 Task: Start in the project WiseTech the sprint 'Gravity Assist', with a duration of 1 week.
Action: Mouse moved to (180, 55)
Screenshot: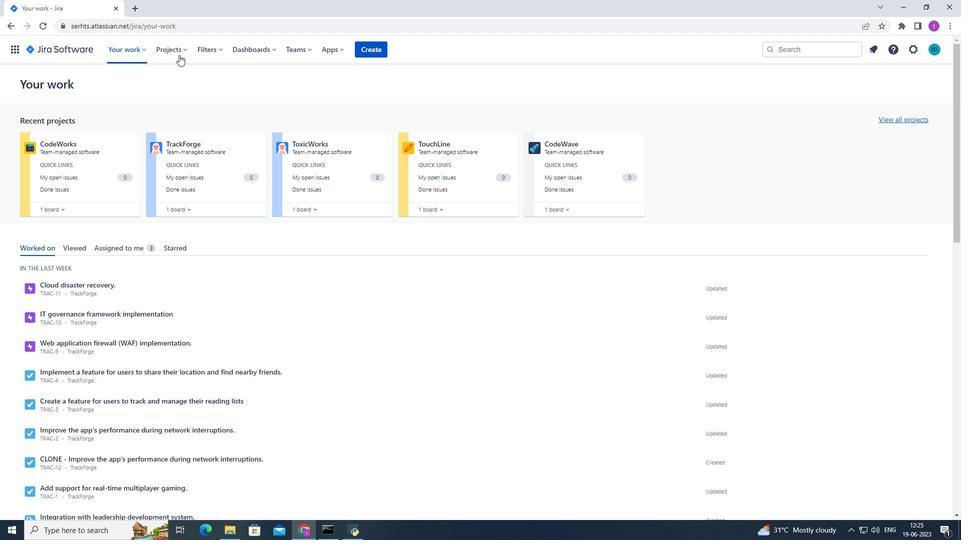 
Action: Mouse pressed left at (180, 55)
Screenshot: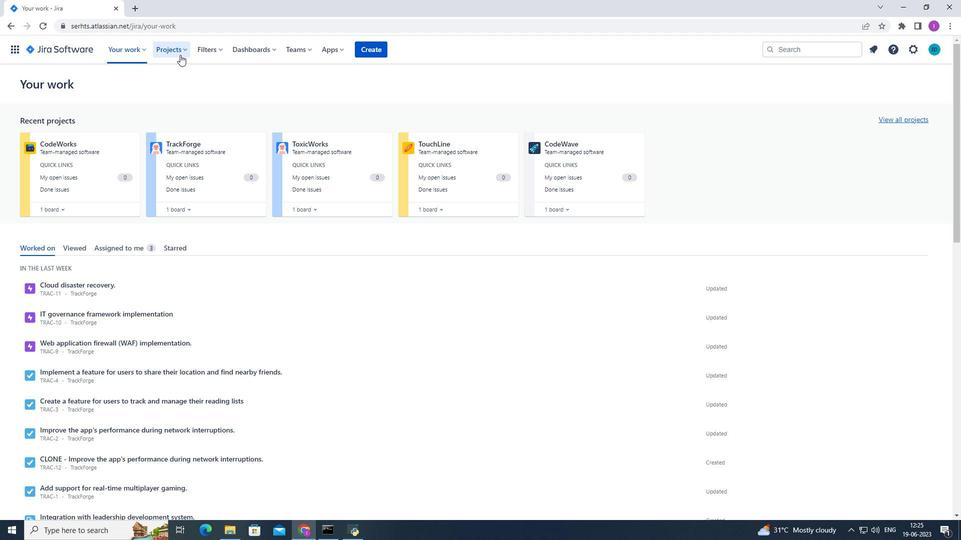 
Action: Mouse moved to (207, 102)
Screenshot: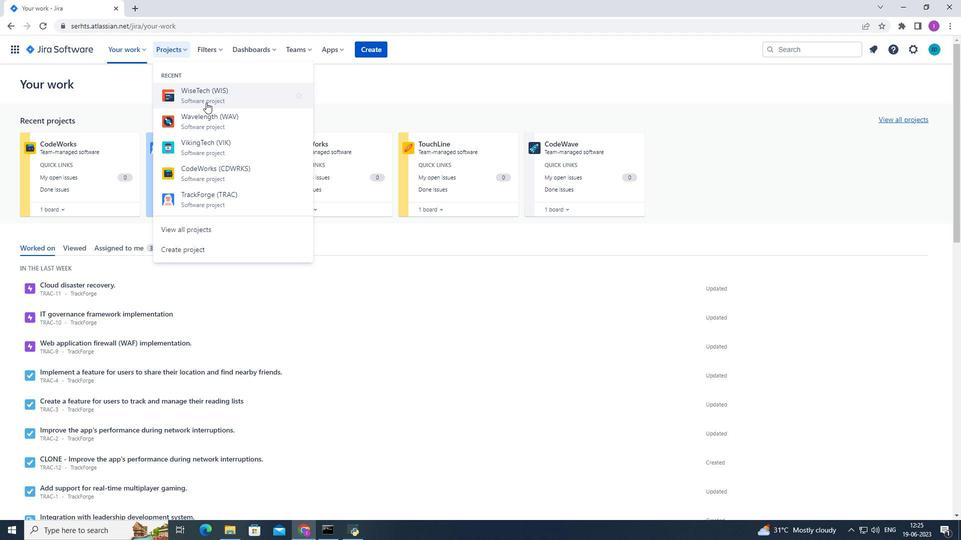 
Action: Mouse pressed left at (207, 102)
Screenshot: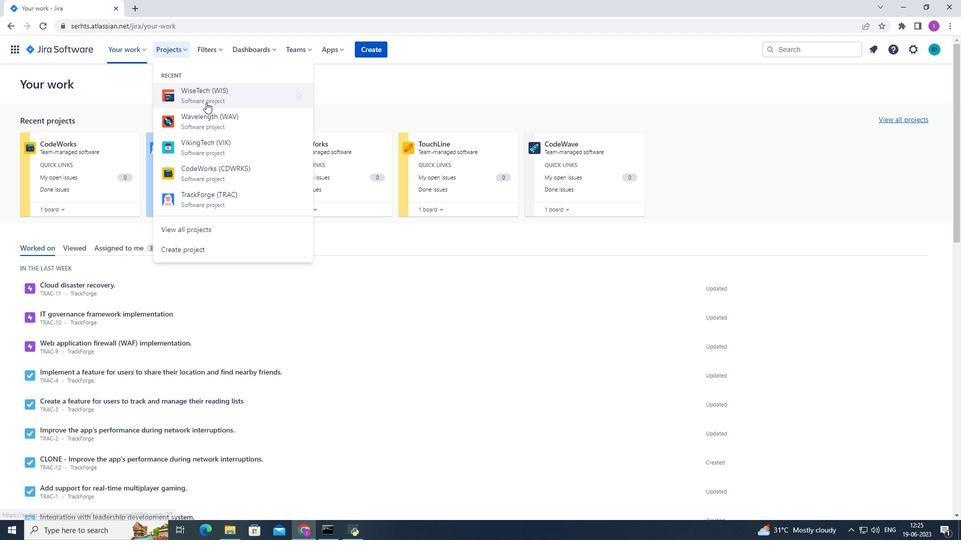 
Action: Mouse moved to (61, 150)
Screenshot: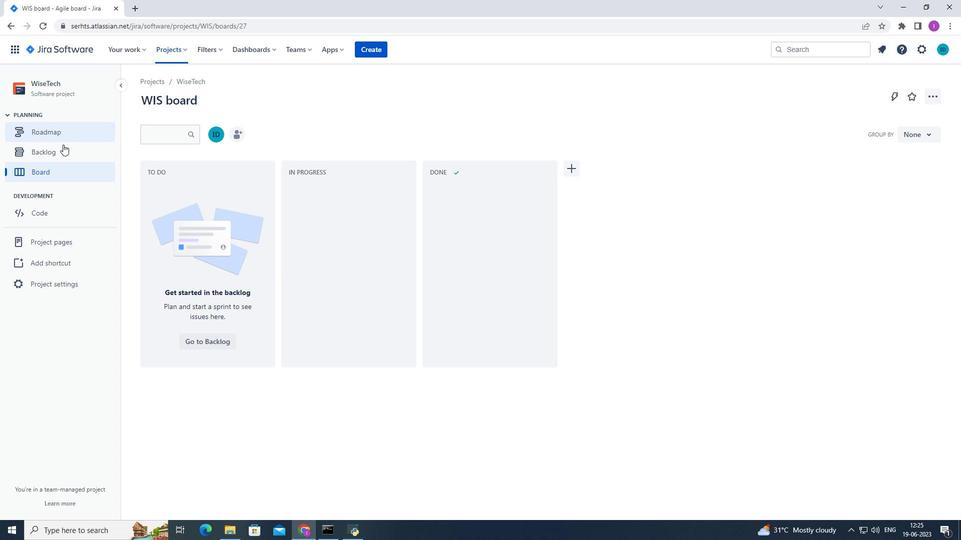 
Action: Mouse pressed left at (61, 150)
Screenshot: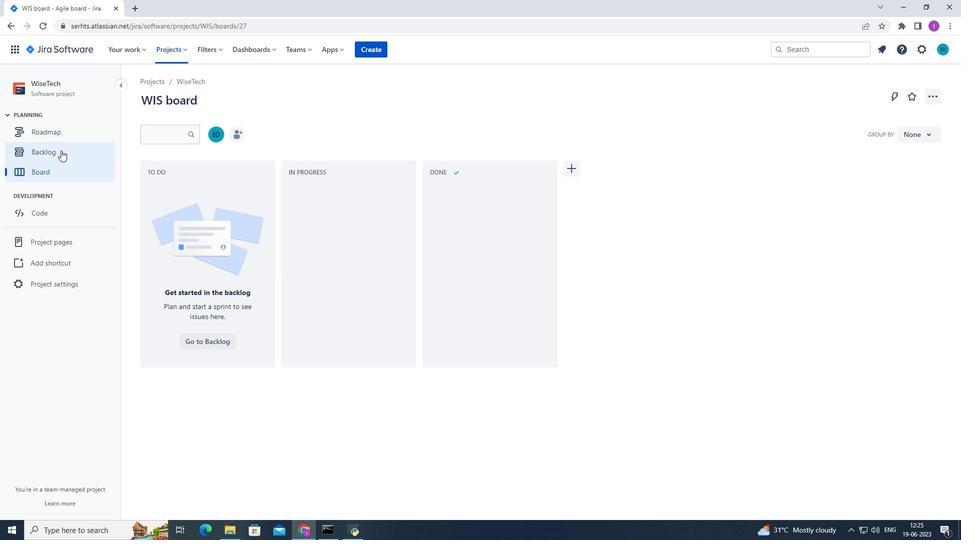 
Action: Mouse moved to (895, 158)
Screenshot: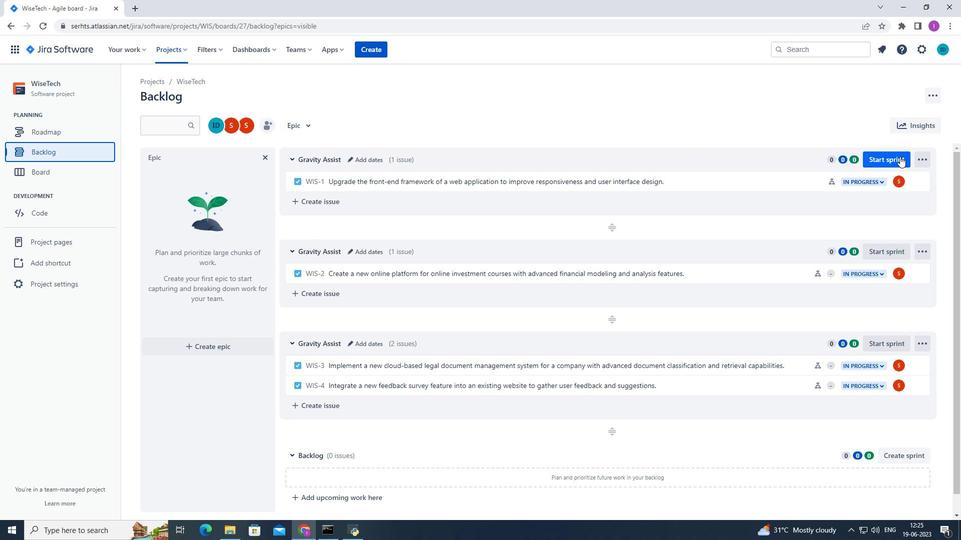 
Action: Mouse pressed left at (895, 158)
Screenshot: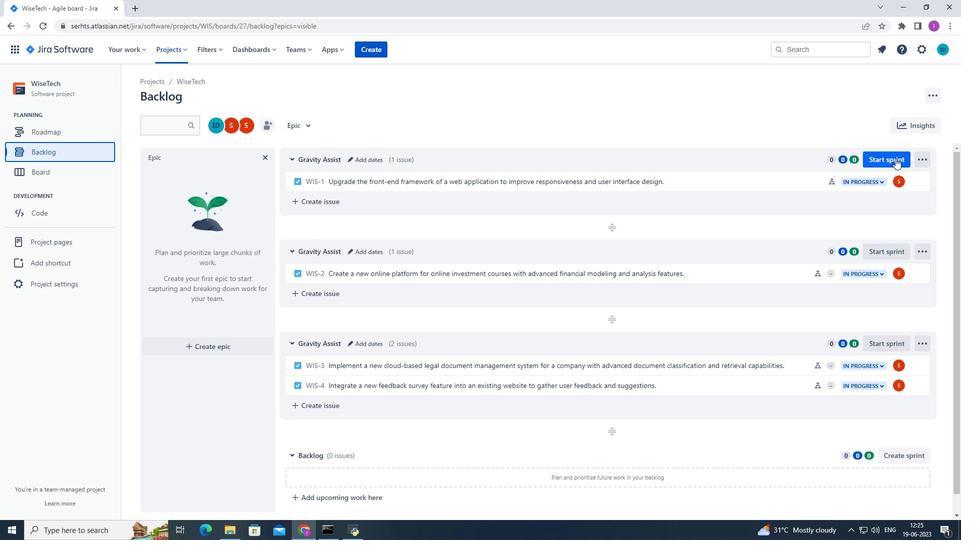 
Action: Mouse moved to (458, 176)
Screenshot: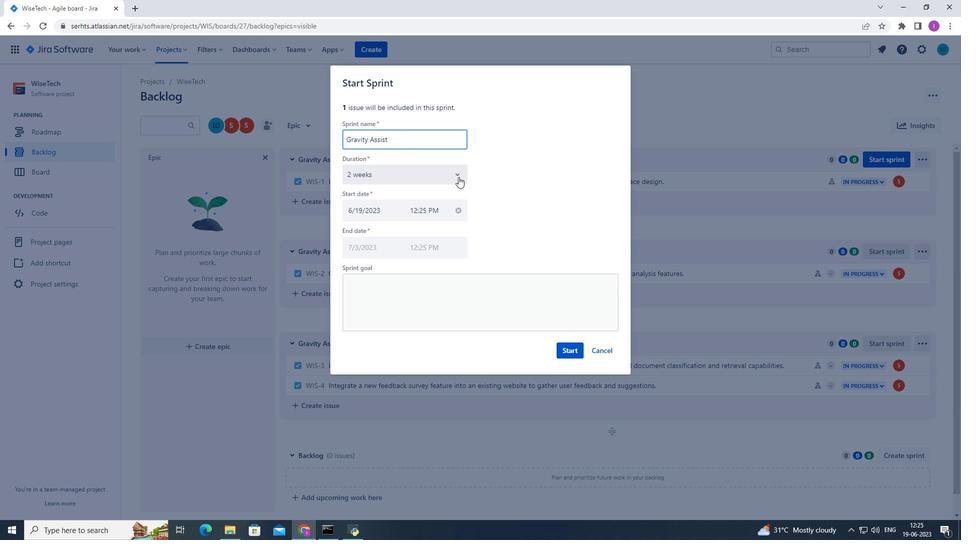 
Action: Mouse pressed left at (458, 176)
Screenshot: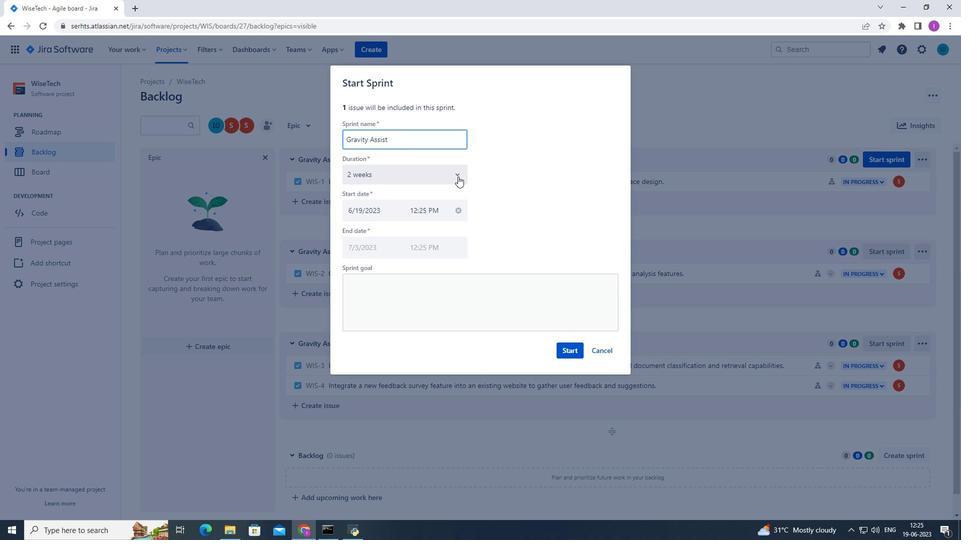 
Action: Mouse moved to (364, 201)
Screenshot: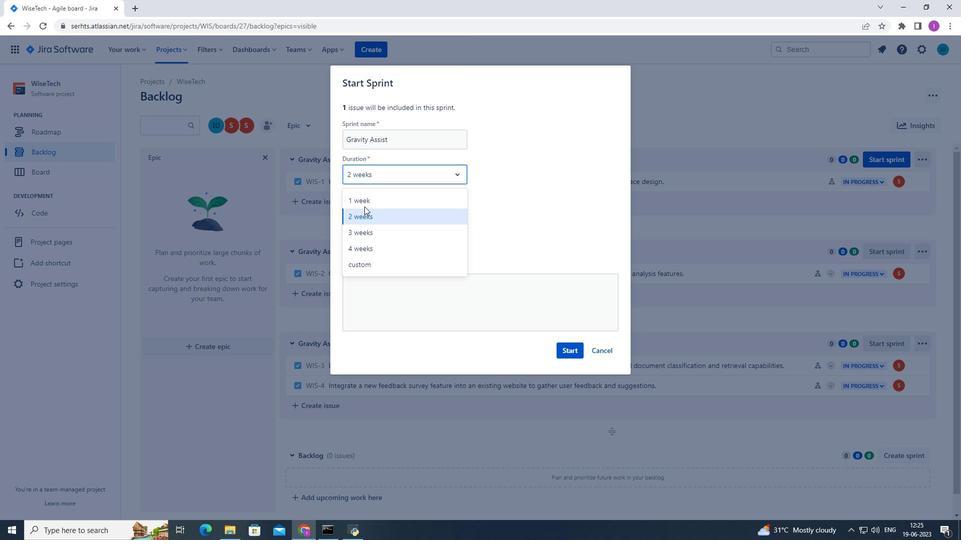 
Action: Mouse pressed left at (364, 201)
Screenshot: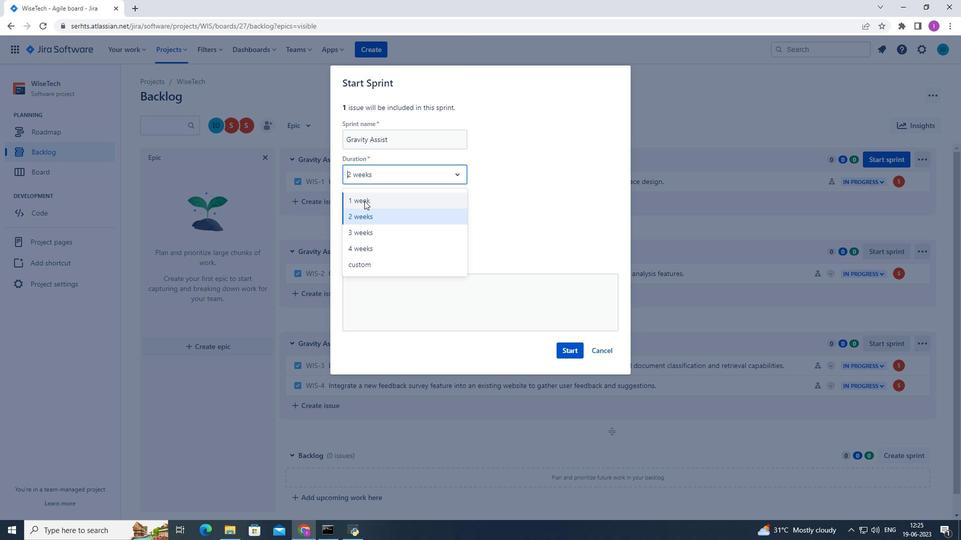 
Action: Mouse moved to (563, 358)
Screenshot: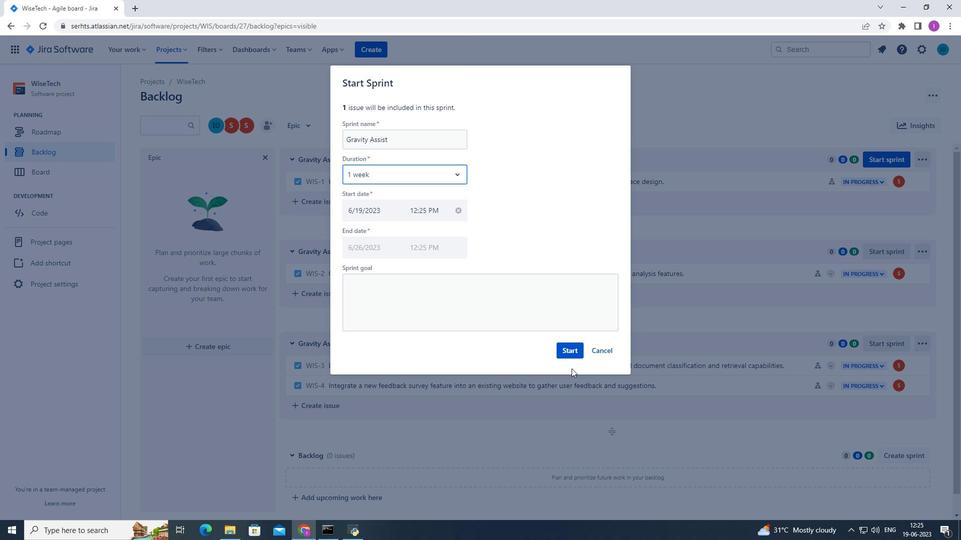 
Action: Mouse pressed left at (563, 358)
Screenshot: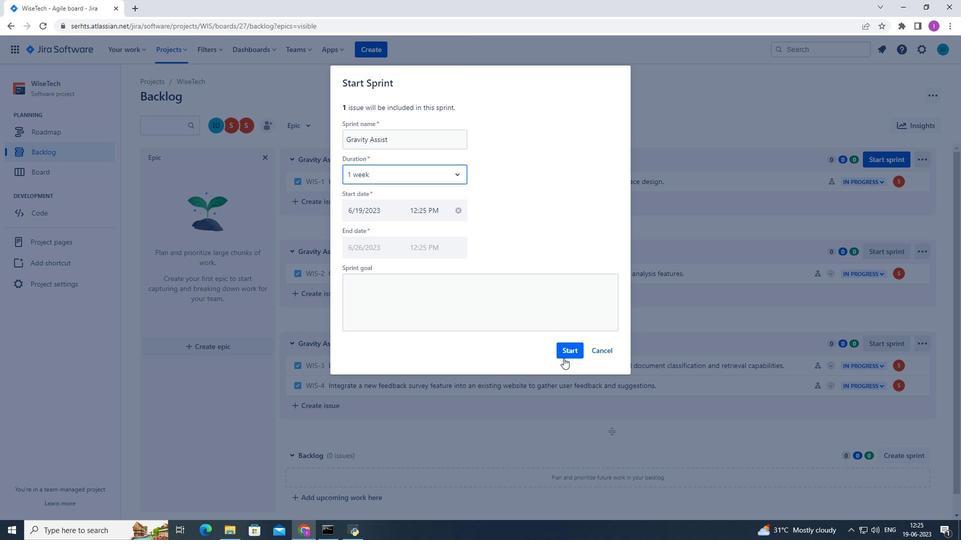 
Action: Mouse moved to (135, 249)
Screenshot: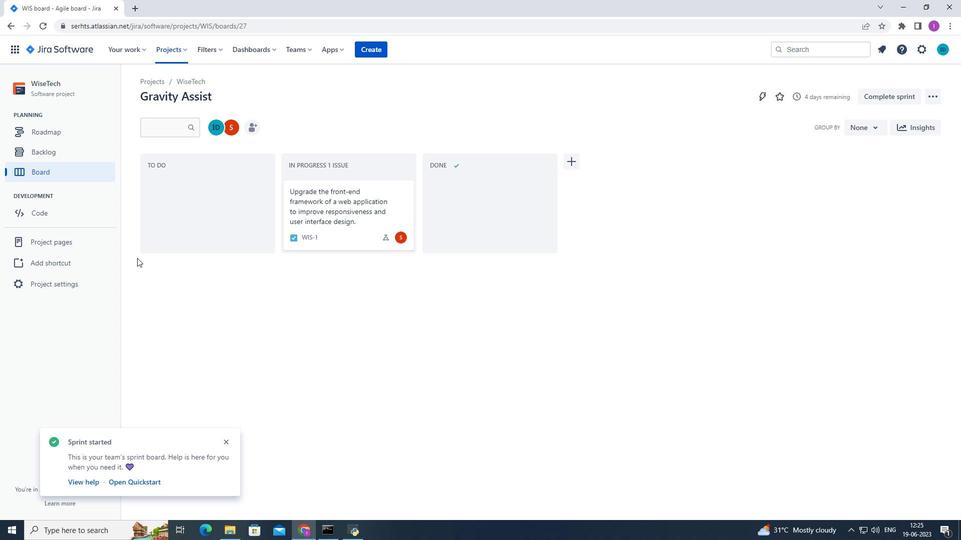 
